 Task: Create a rule from the Routing list, Task moved to a section -> Set Priority in the project AgileImpact , set the section as To-Do and set the priority of the task as  High
Action: Mouse moved to (1156, 105)
Screenshot: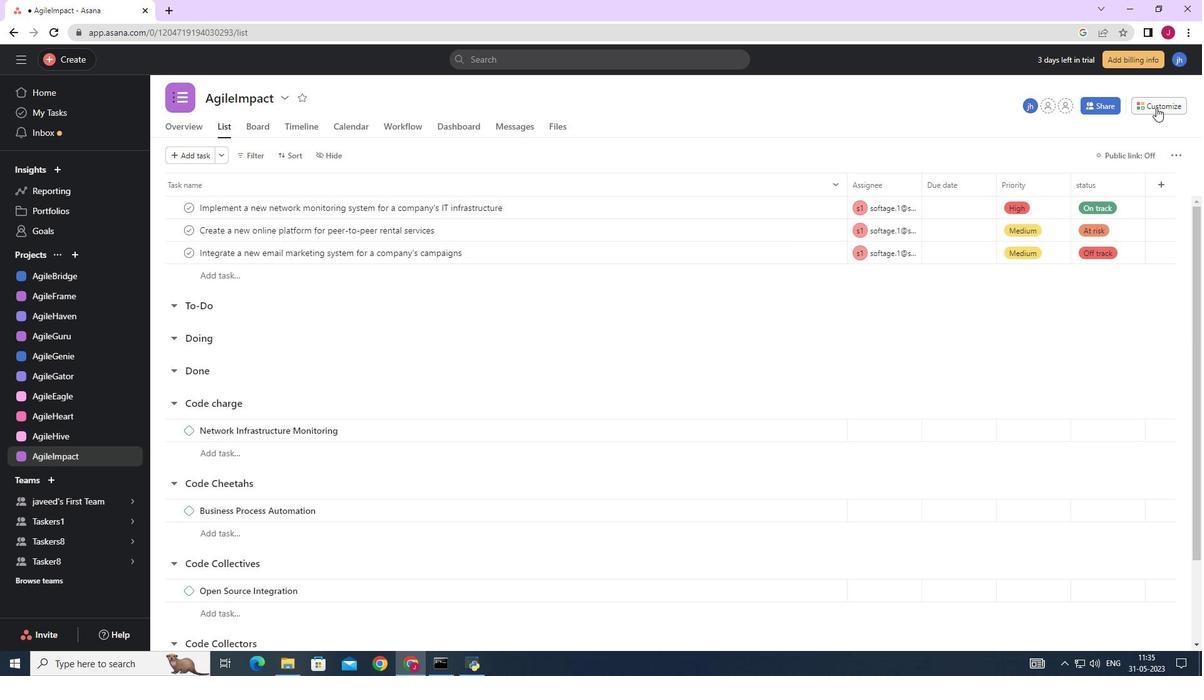 
Action: Mouse pressed left at (1156, 105)
Screenshot: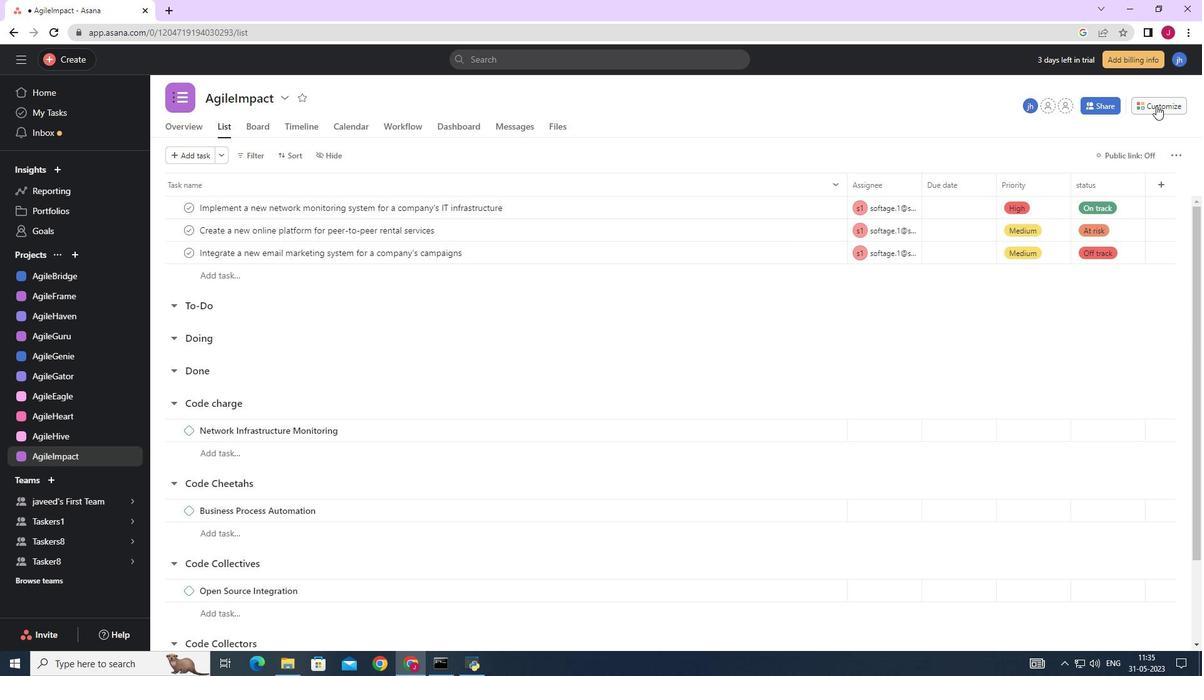 
Action: Mouse moved to (948, 271)
Screenshot: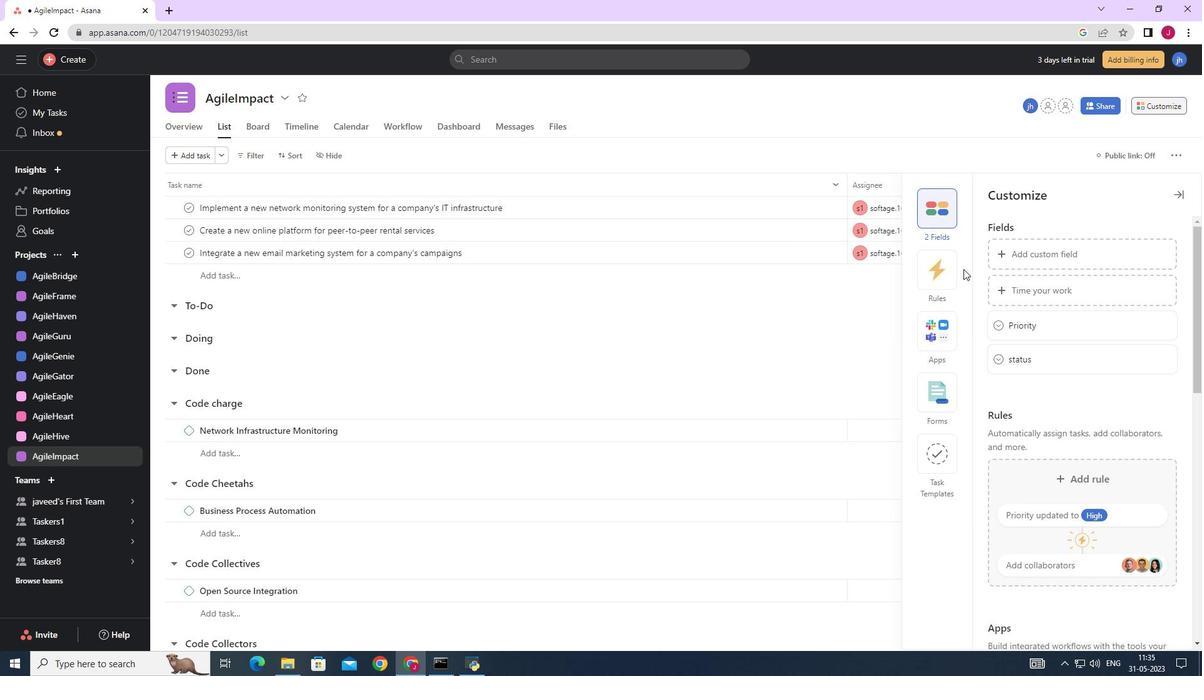 
Action: Mouse pressed left at (948, 271)
Screenshot: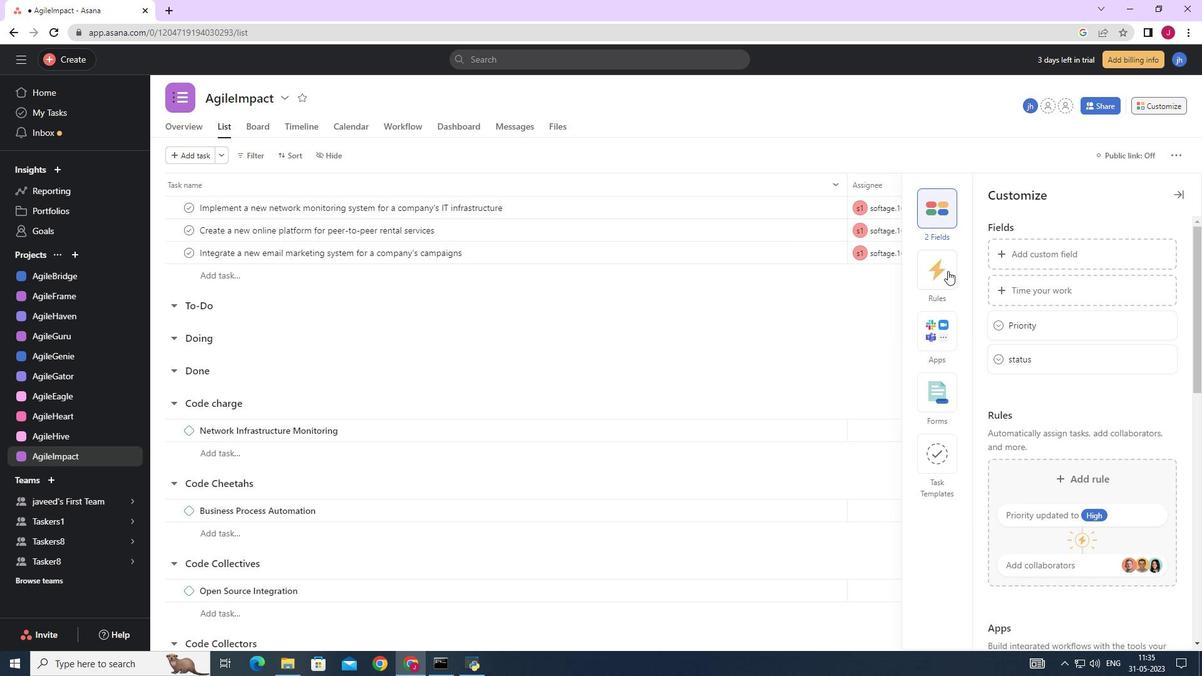 
Action: Mouse moved to (1055, 284)
Screenshot: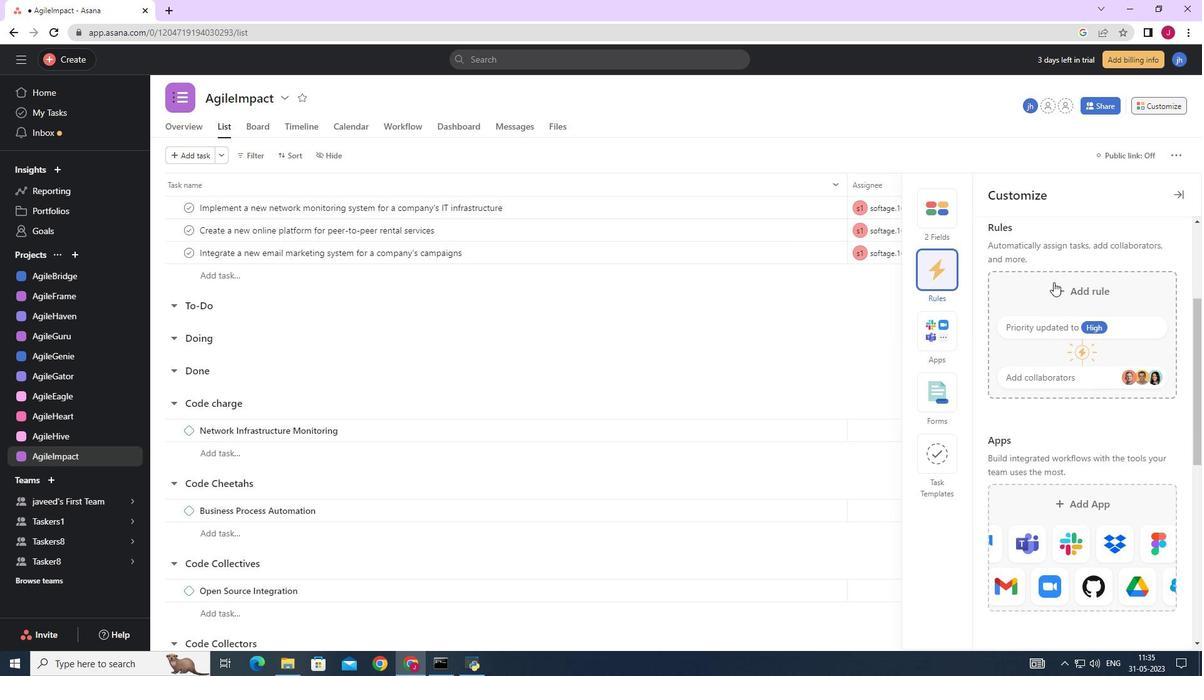 
Action: Mouse pressed left at (1055, 284)
Screenshot: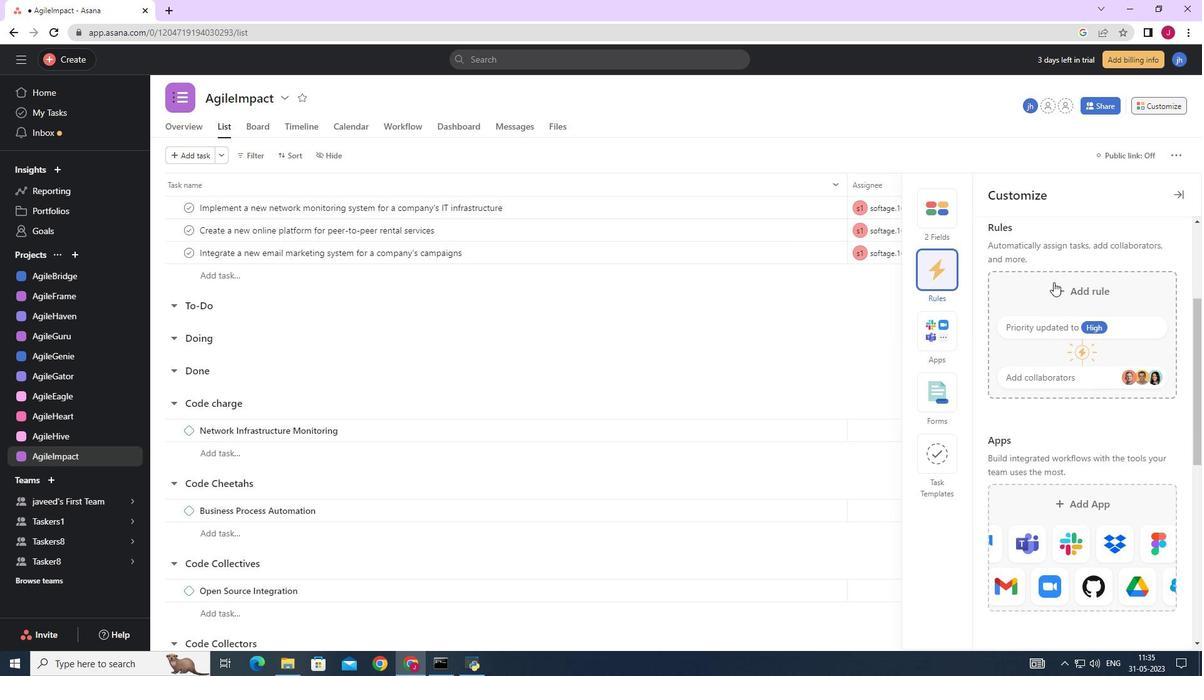 
Action: Mouse moved to (265, 162)
Screenshot: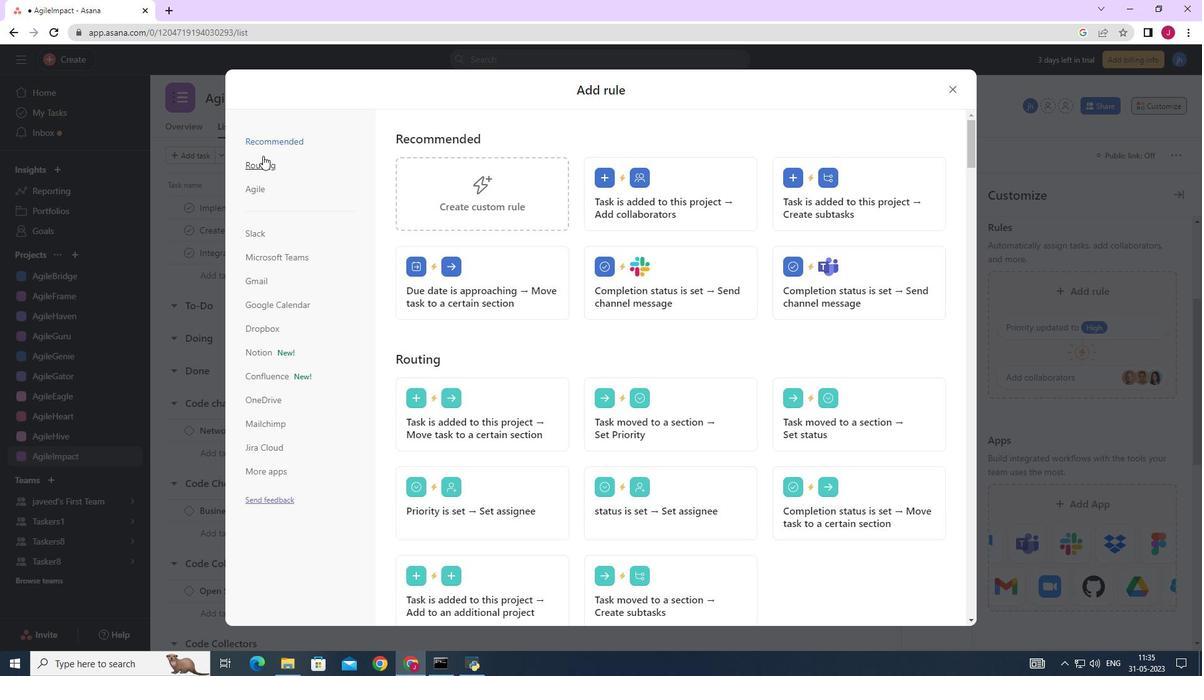 
Action: Mouse pressed left at (265, 162)
Screenshot: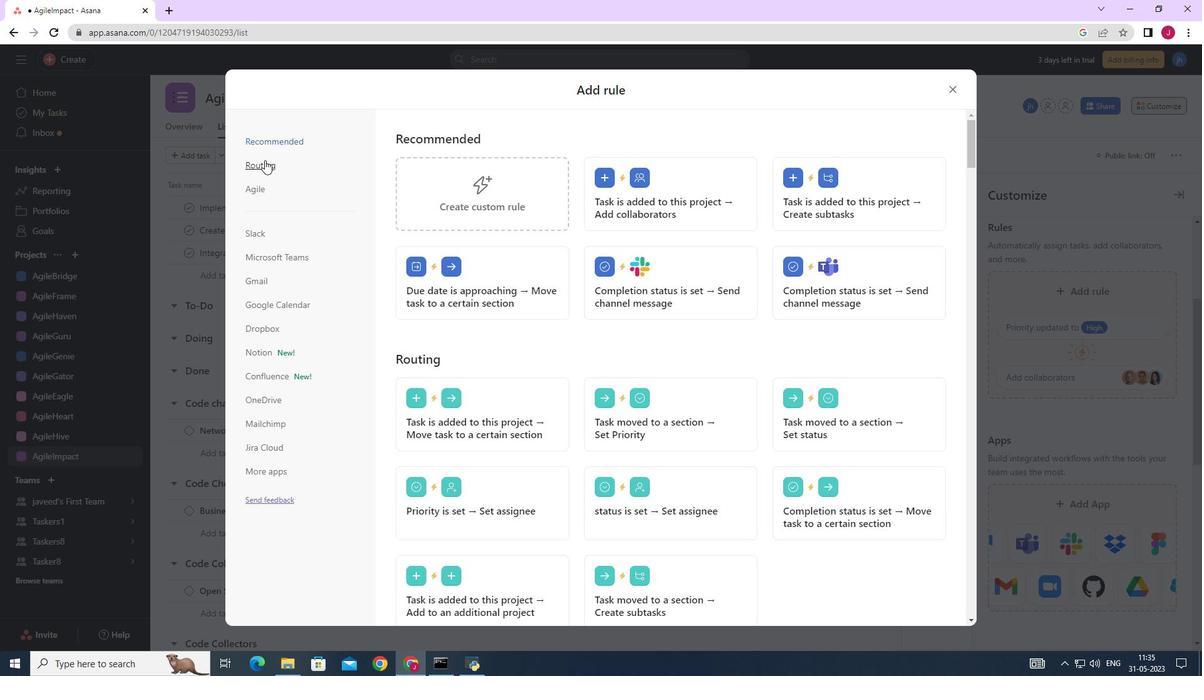 
Action: Mouse moved to (696, 195)
Screenshot: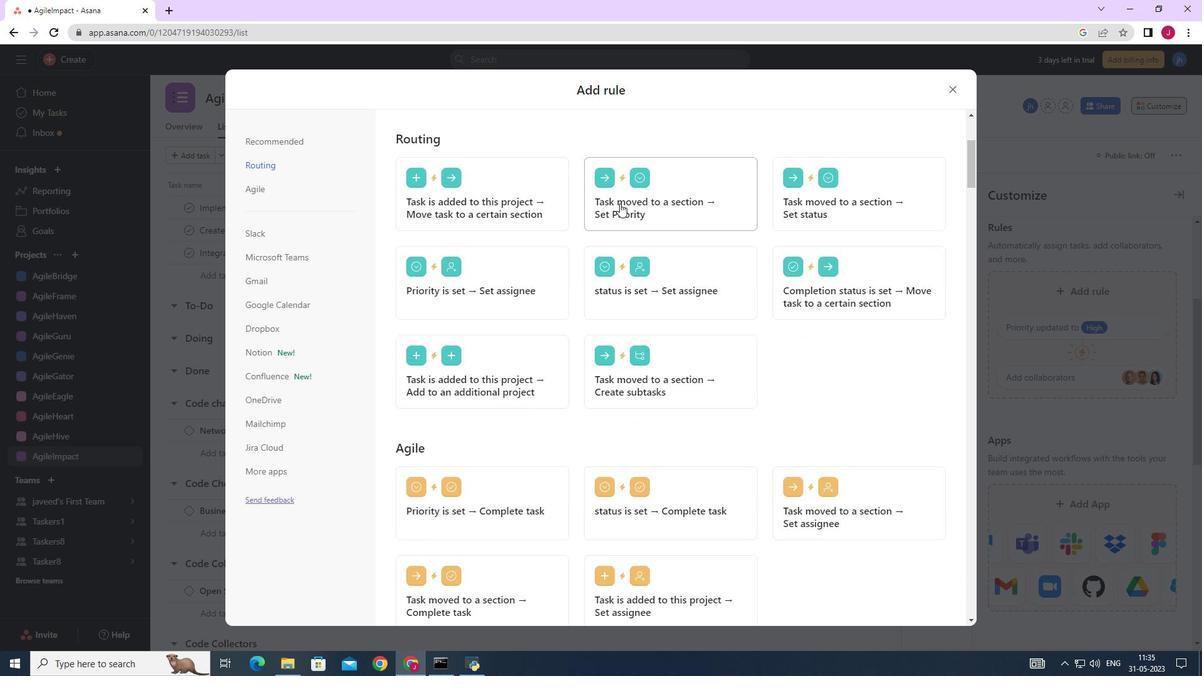 
Action: Mouse pressed left at (696, 195)
Screenshot: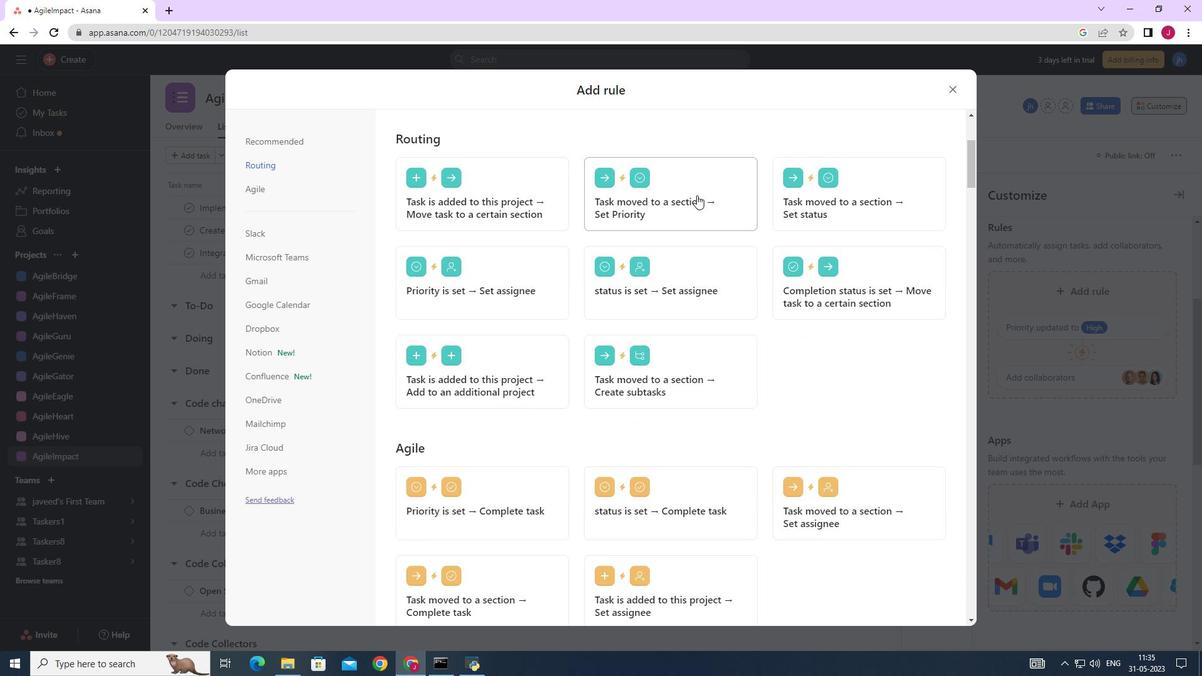 
Action: Mouse moved to (438, 337)
Screenshot: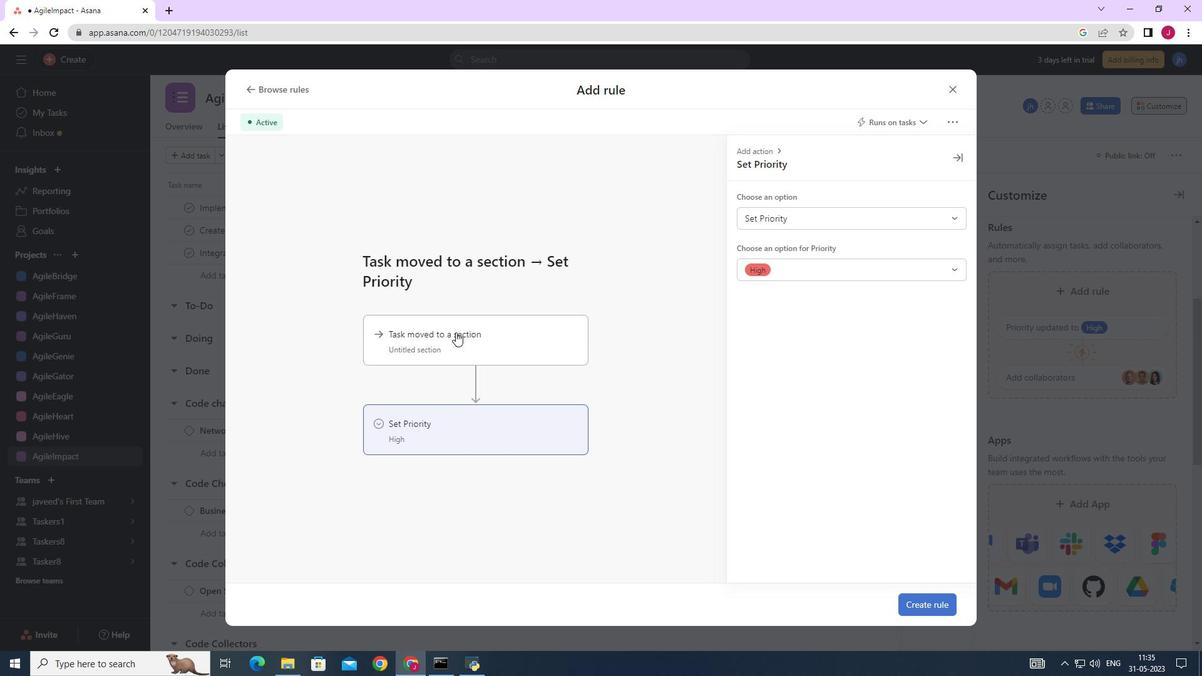 
Action: Mouse pressed left at (438, 337)
Screenshot: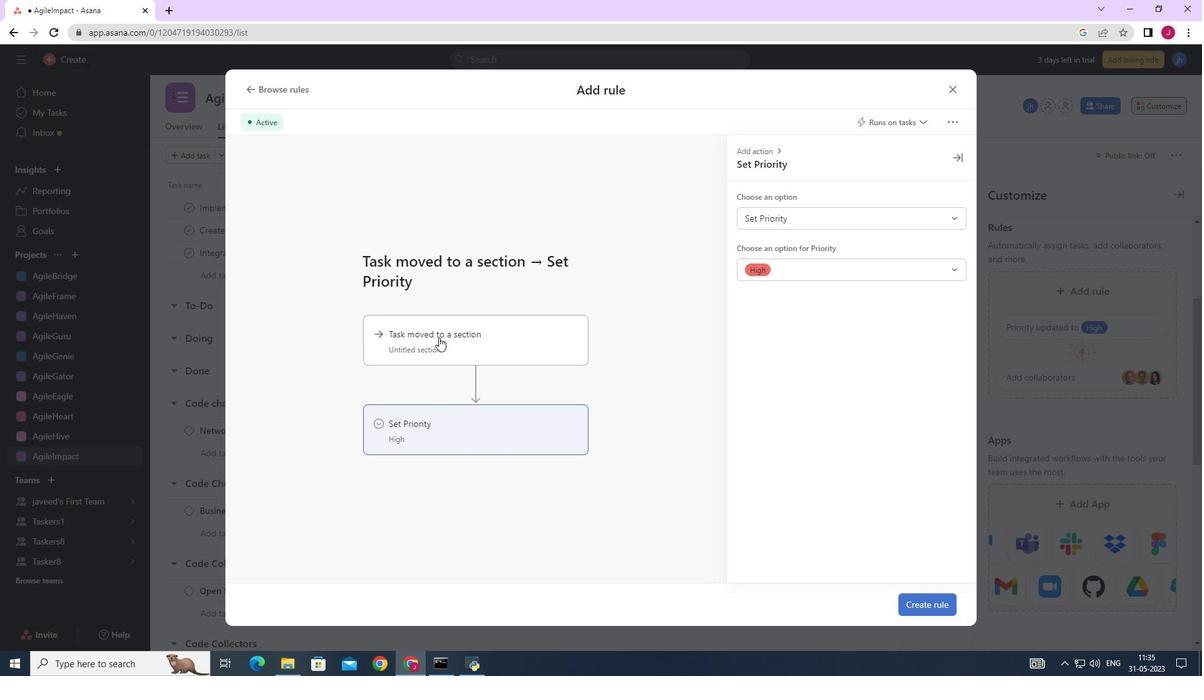 
Action: Mouse moved to (809, 211)
Screenshot: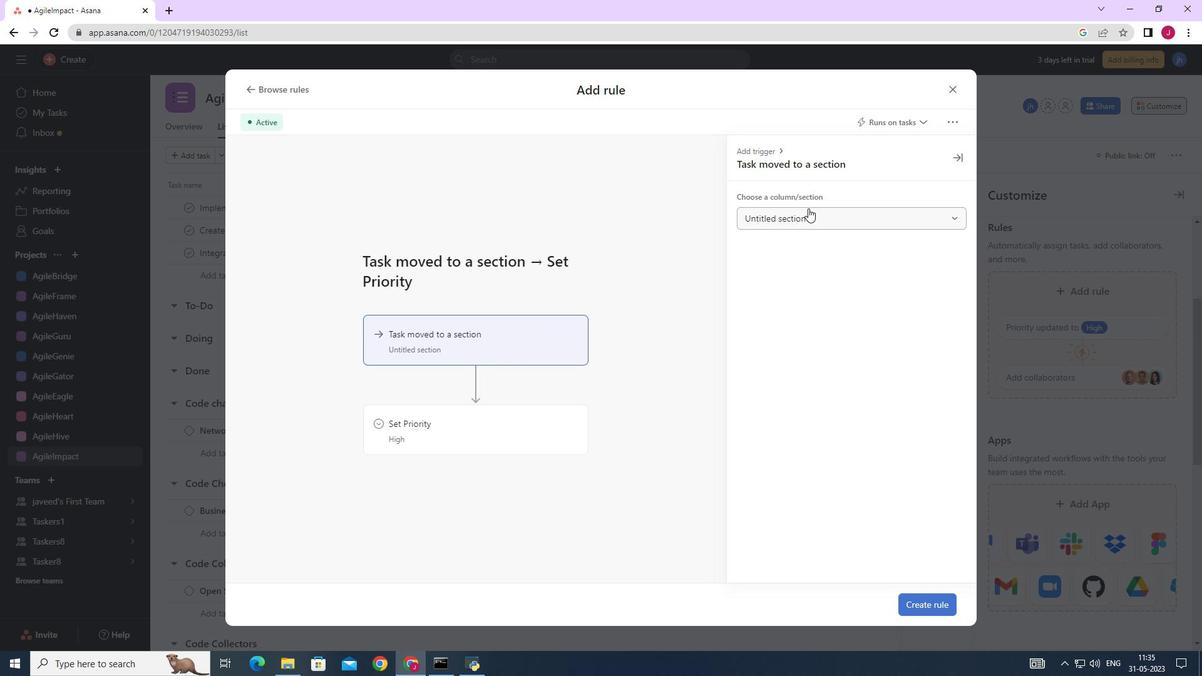 
Action: Mouse pressed left at (809, 211)
Screenshot: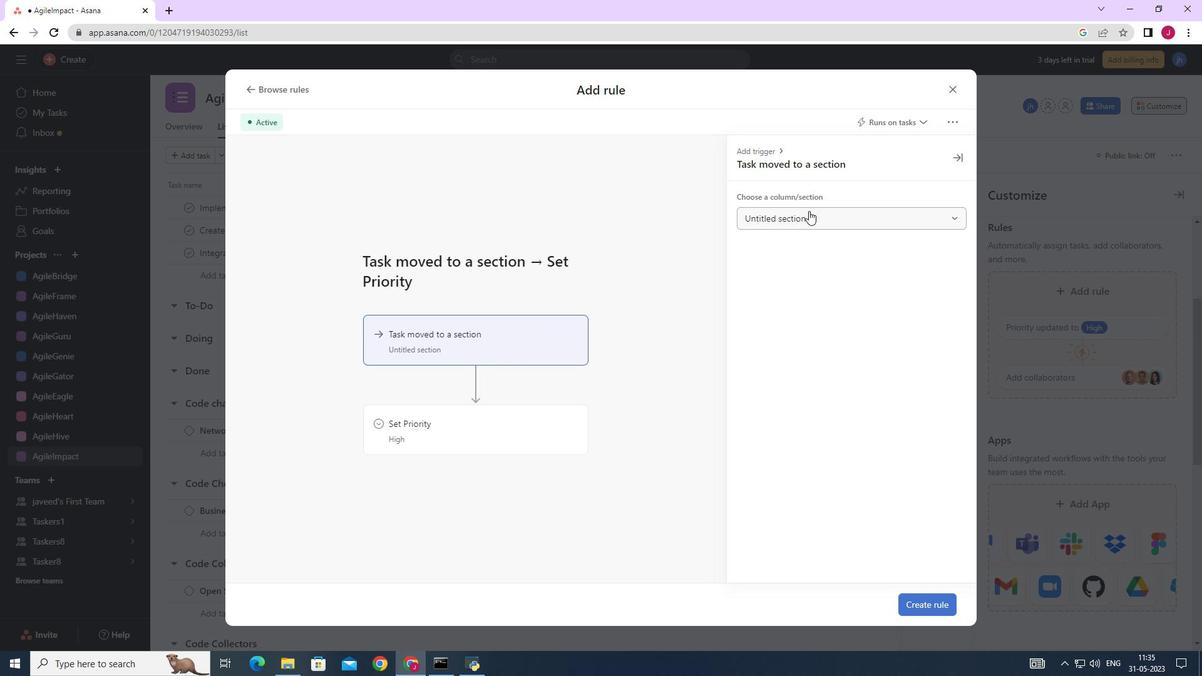 
Action: Mouse moved to (770, 265)
Screenshot: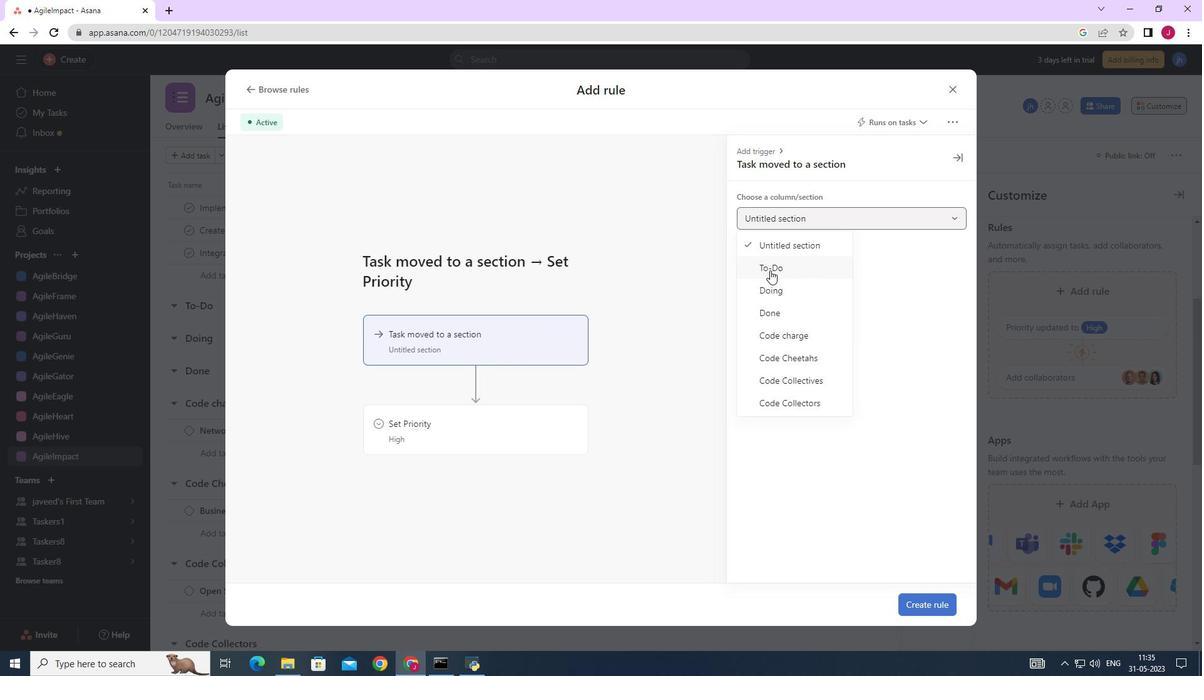 
Action: Mouse pressed left at (770, 265)
Screenshot: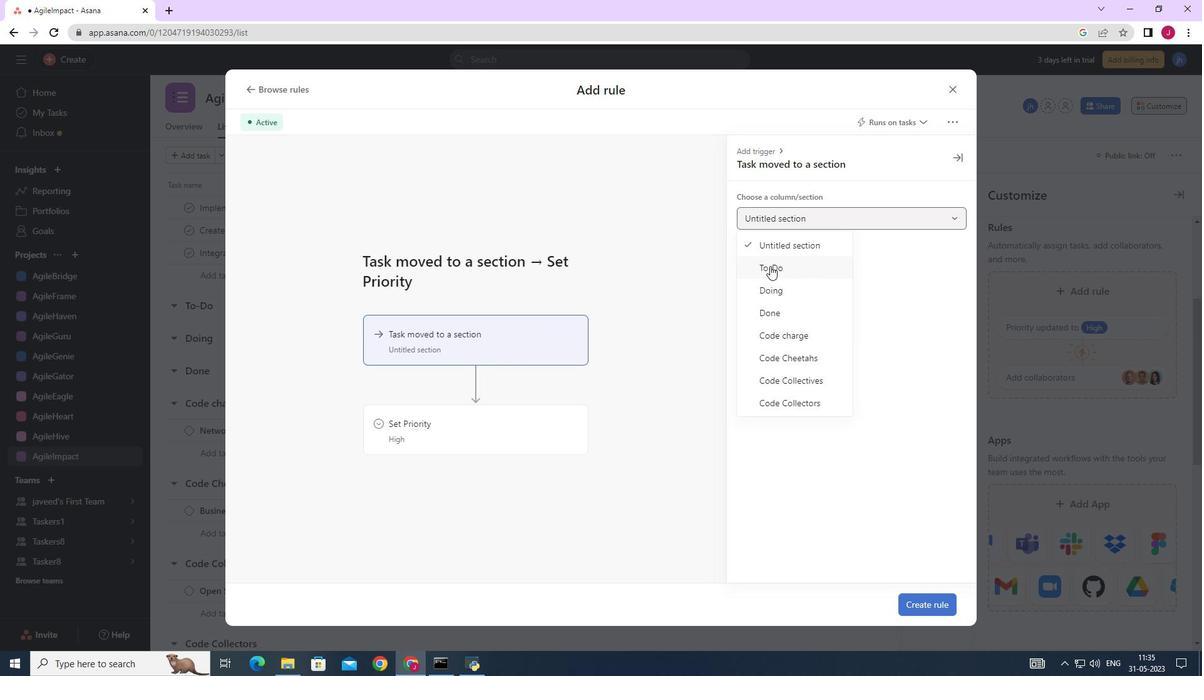 
Action: Mouse moved to (433, 432)
Screenshot: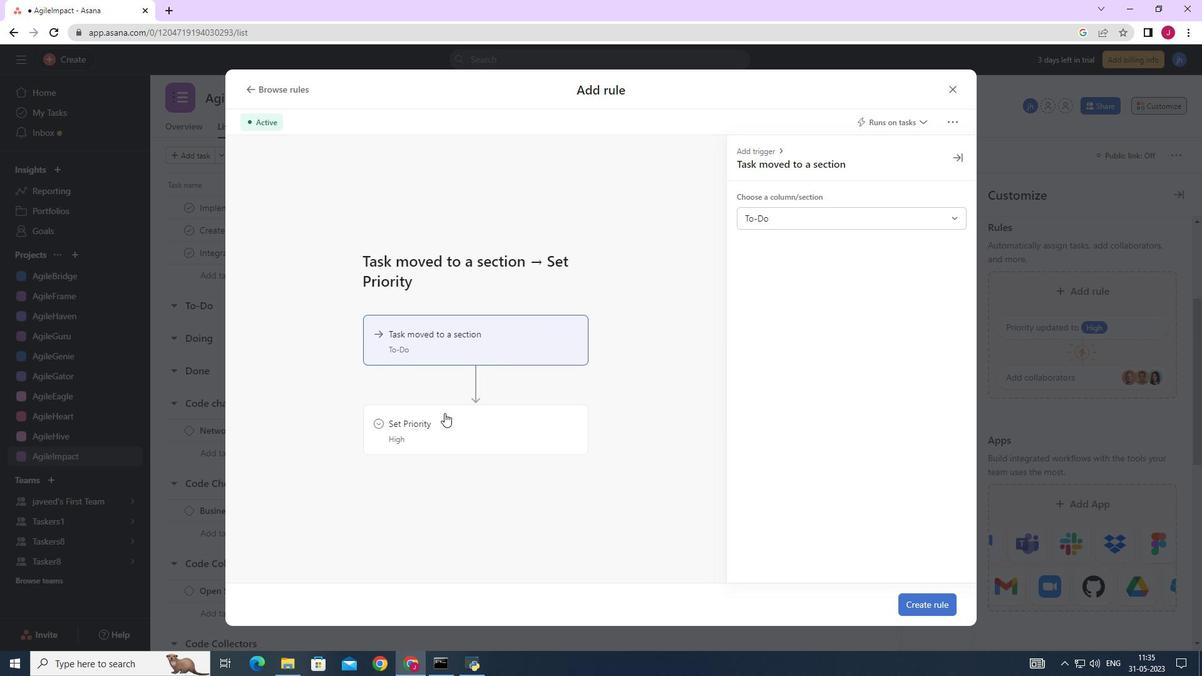 
Action: Mouse pressed left at (433, 432)
Screenshot: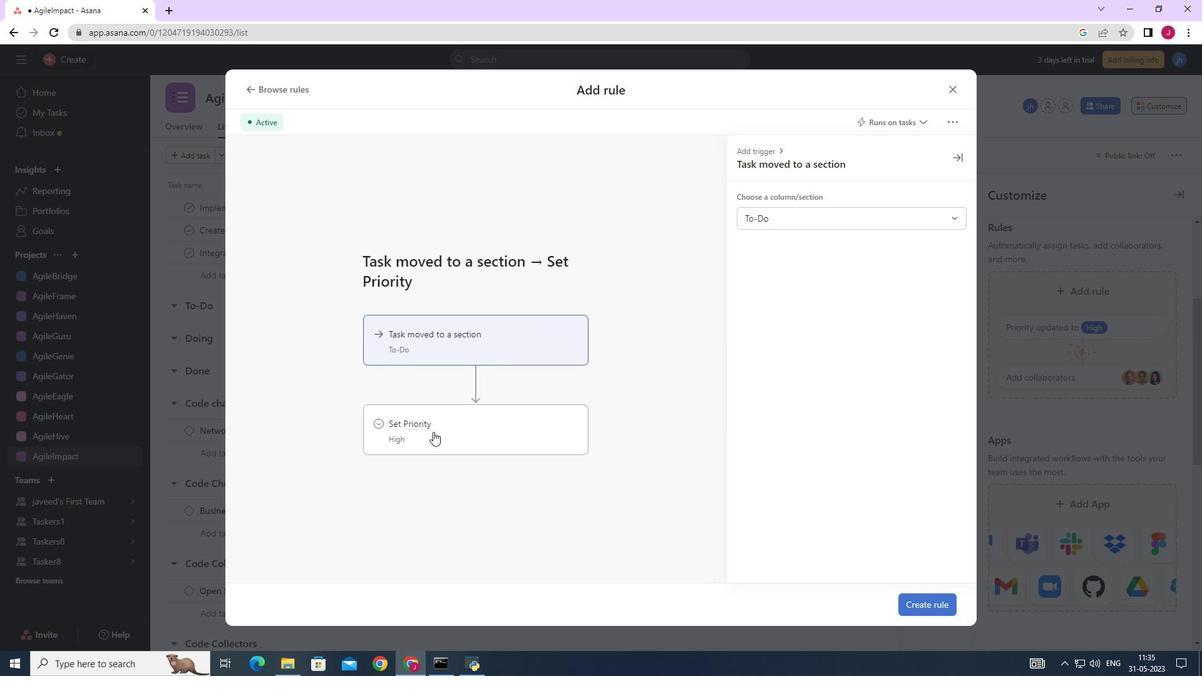 
Action: Mouse moved to (782, 208)
Screenshot: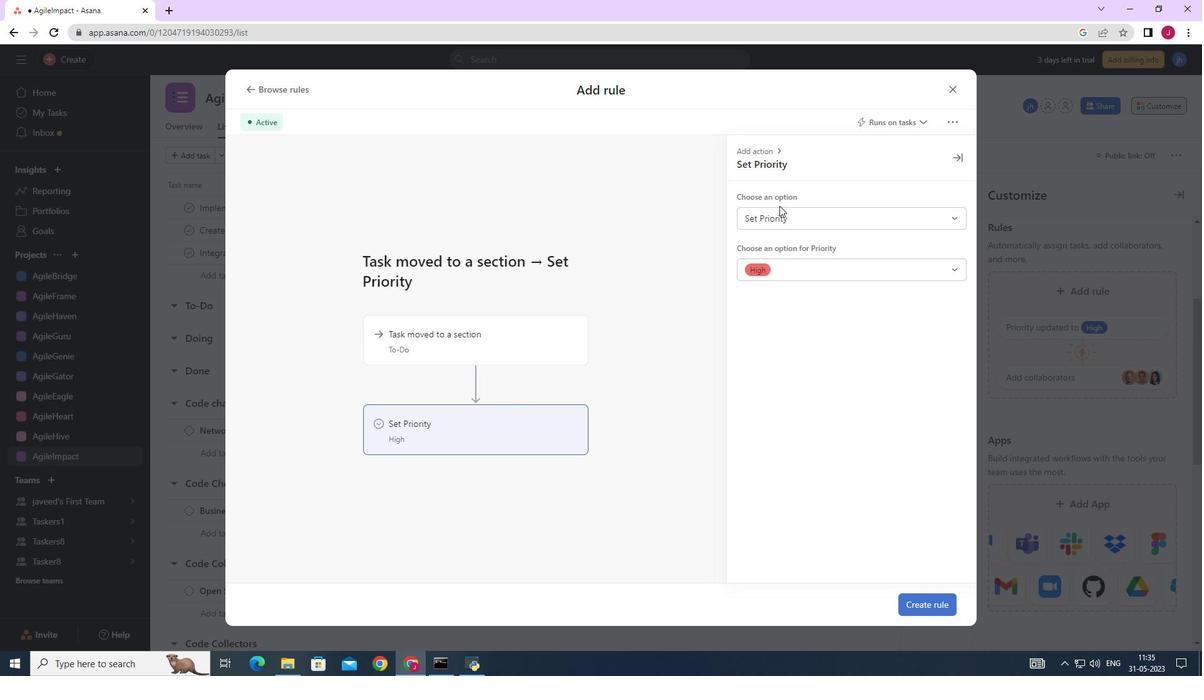 
Action: Mouse pressed left at (782, 208)
Screenshot: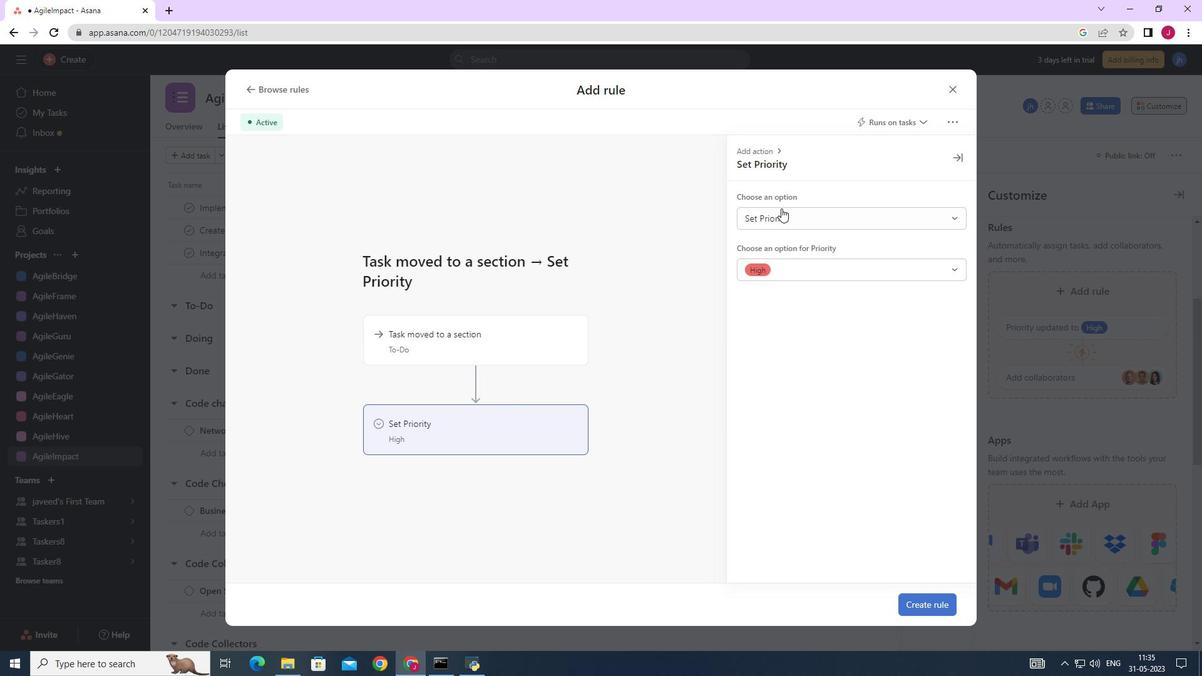 
Action: Mouse moved to (786, 246)
Screenshot: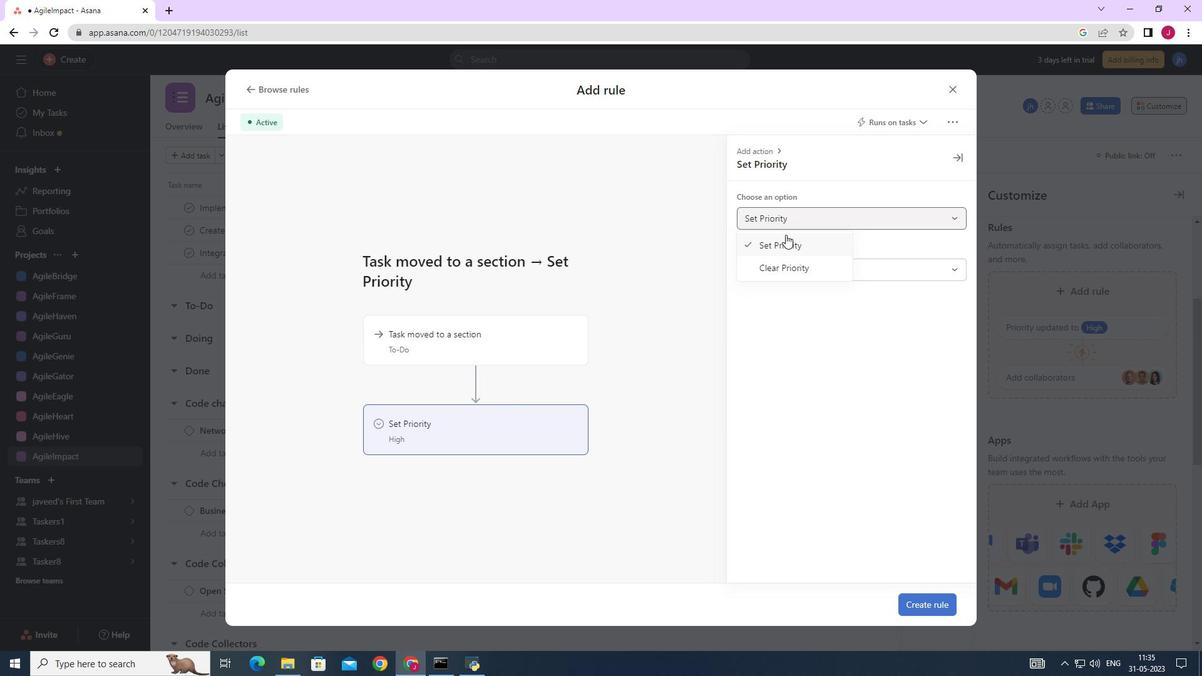 
Action: Mouse pressed left at (786, 246)
Screenshot: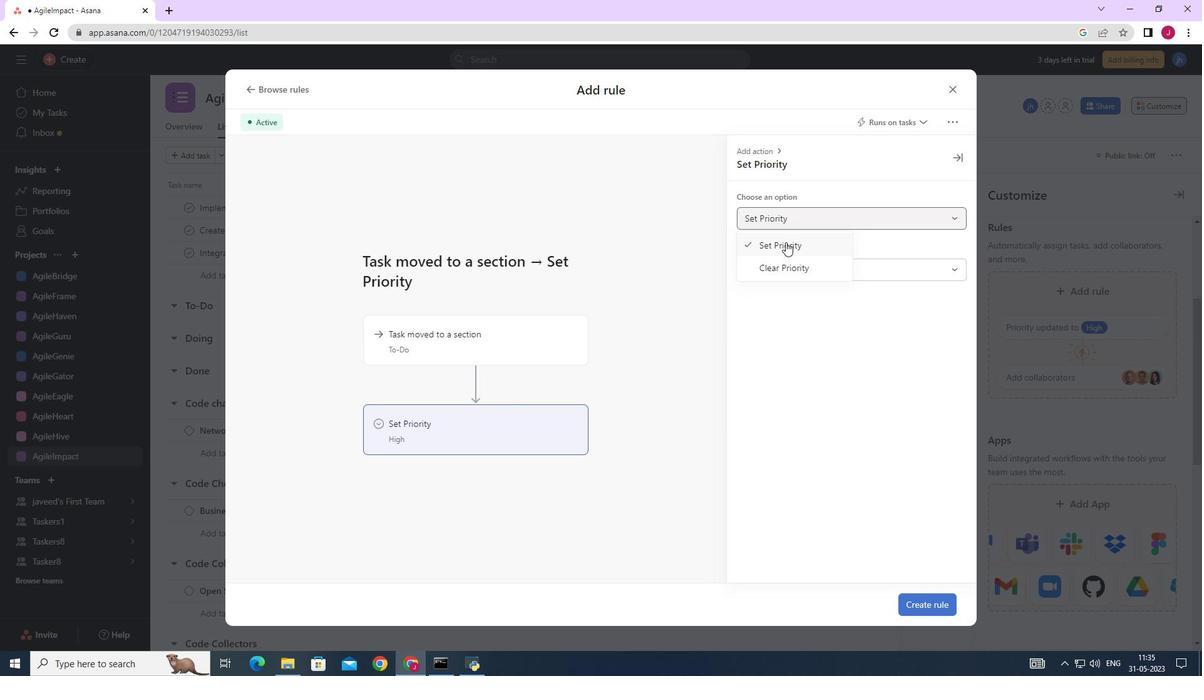 
Action: Mouse moved to (775, 264)
Screenshot: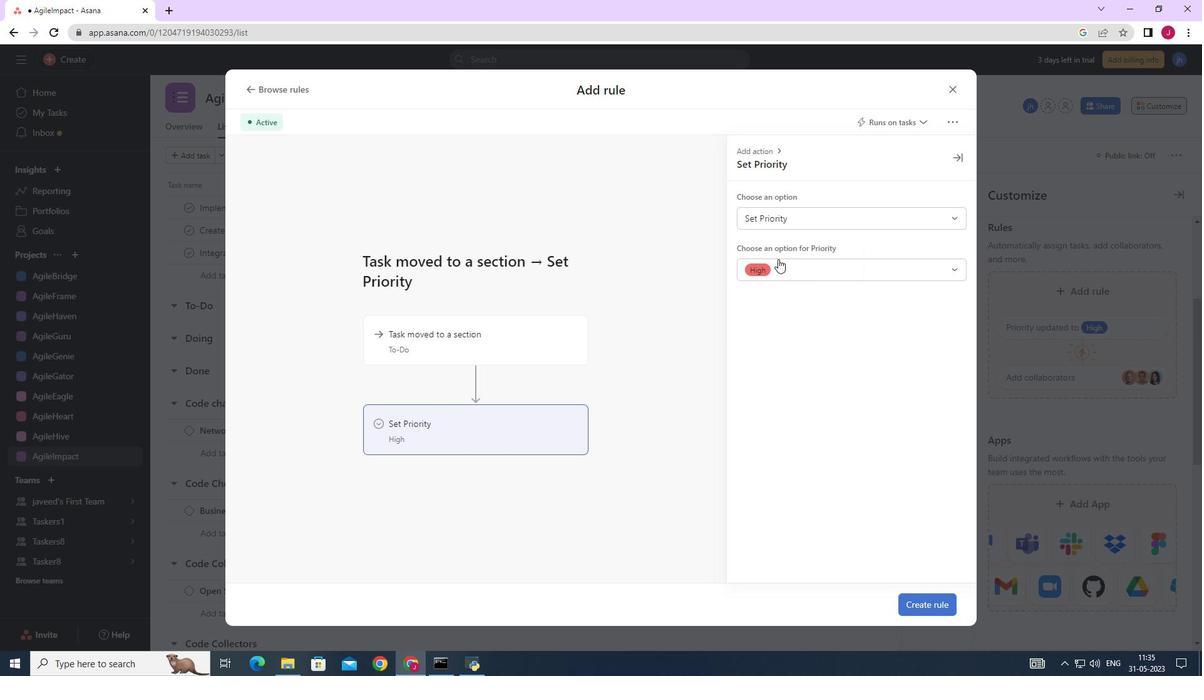 
Action: Mouse pressed left at (775, 264)
Screenshot: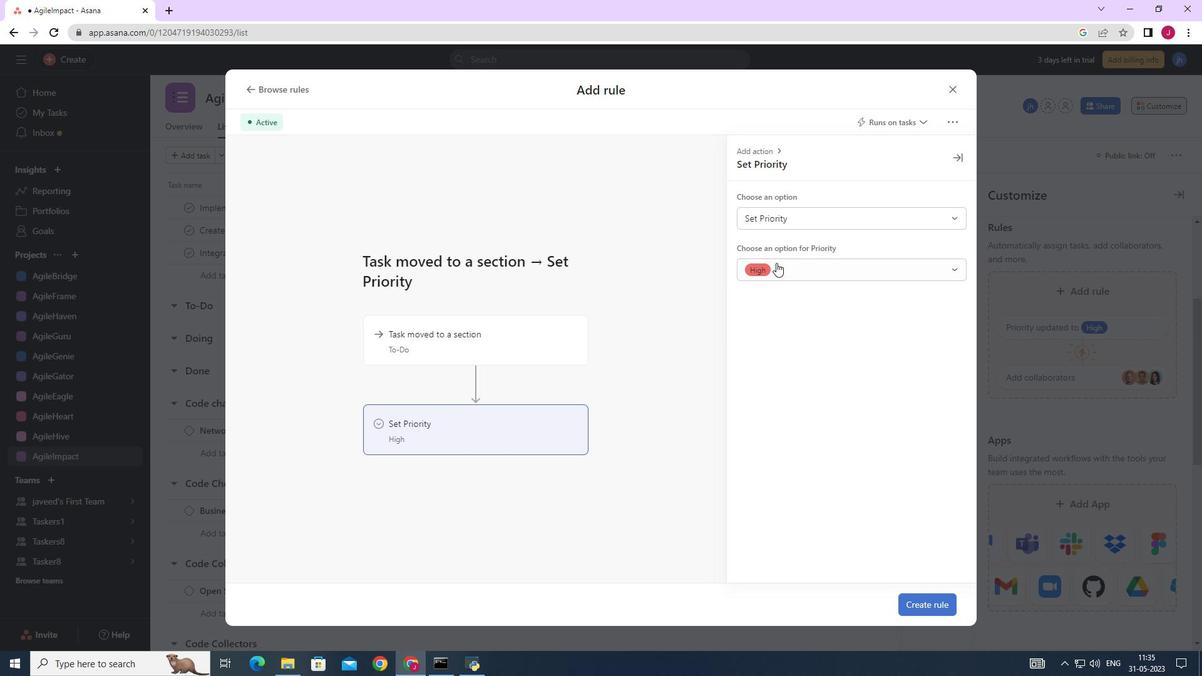 
Action: Mouse moved to (773, 299)
Screenshot: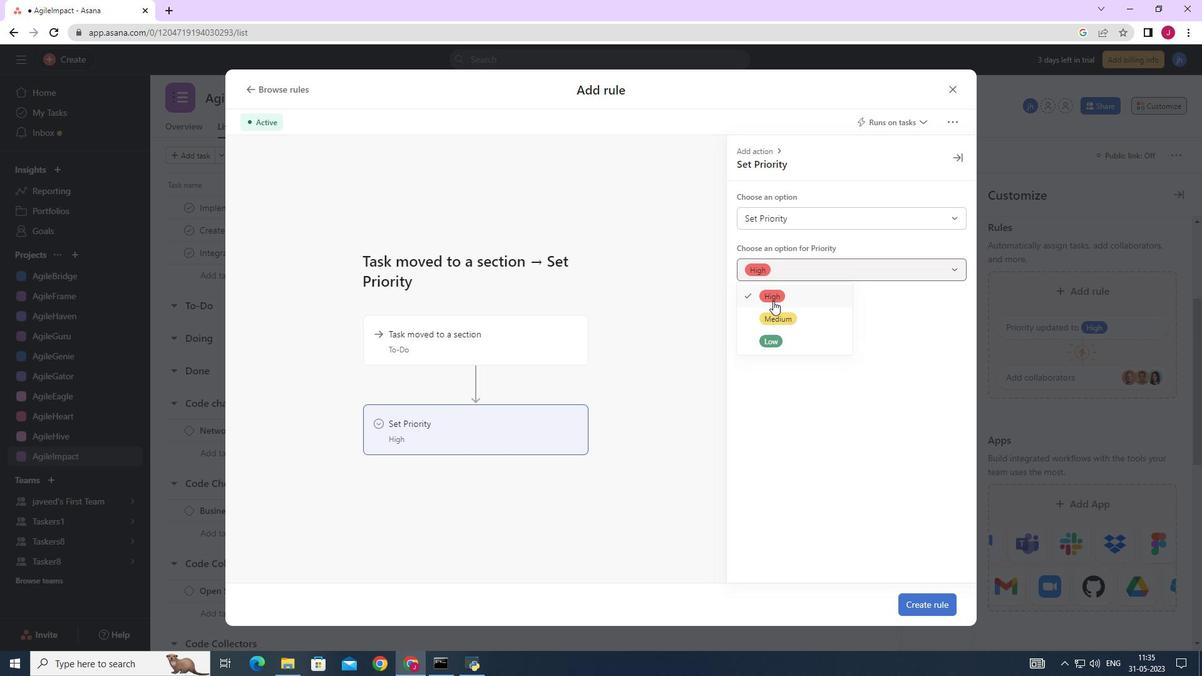 
Action: Mouse pressed left at (773, 299)
Screenshot: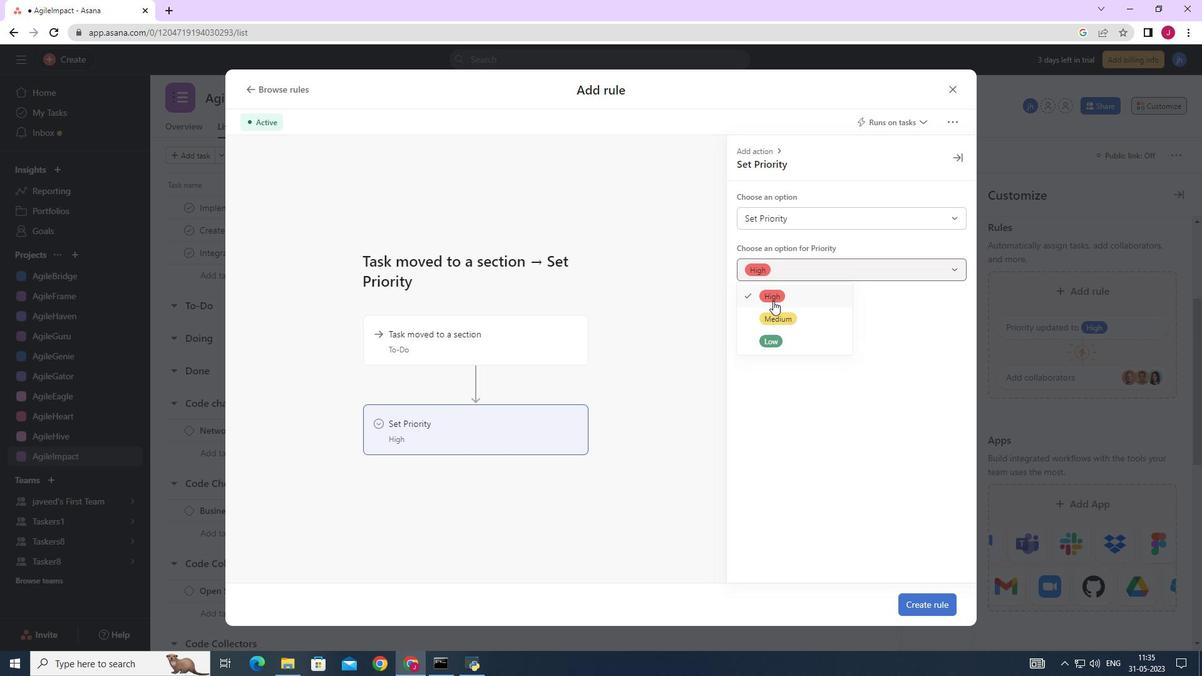 
Action: Mouse moved to (927, 606)
Screenshot: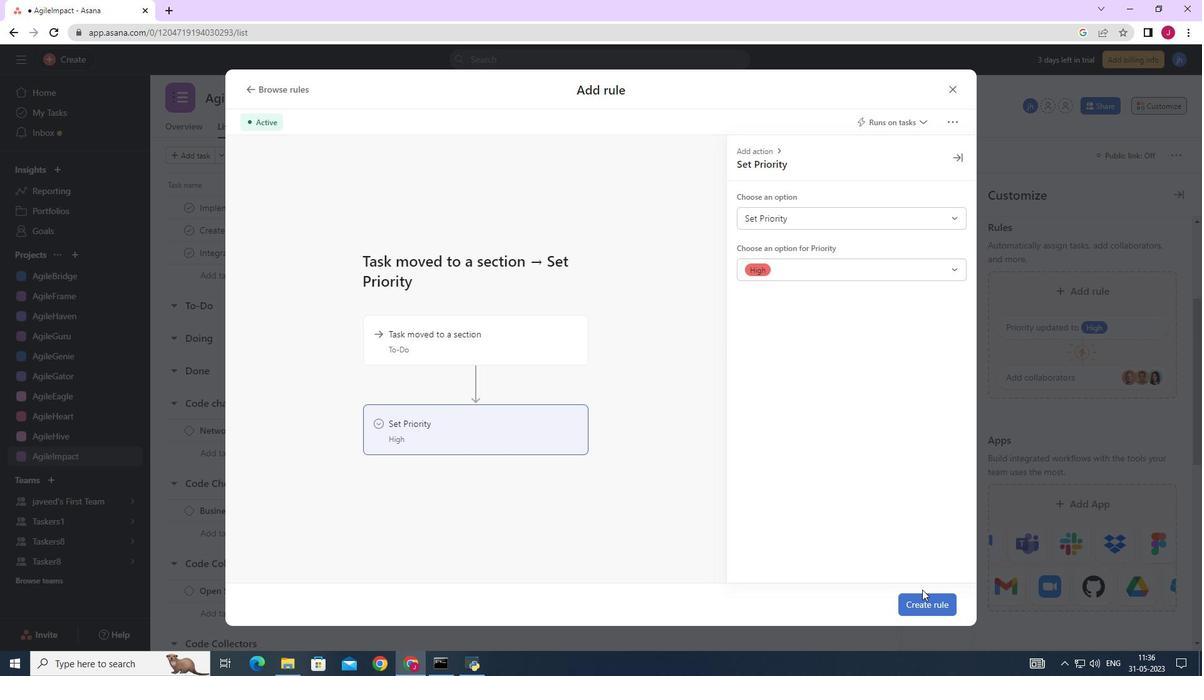 
Action: Mouse pressed left at (927, 606)
Screenshot: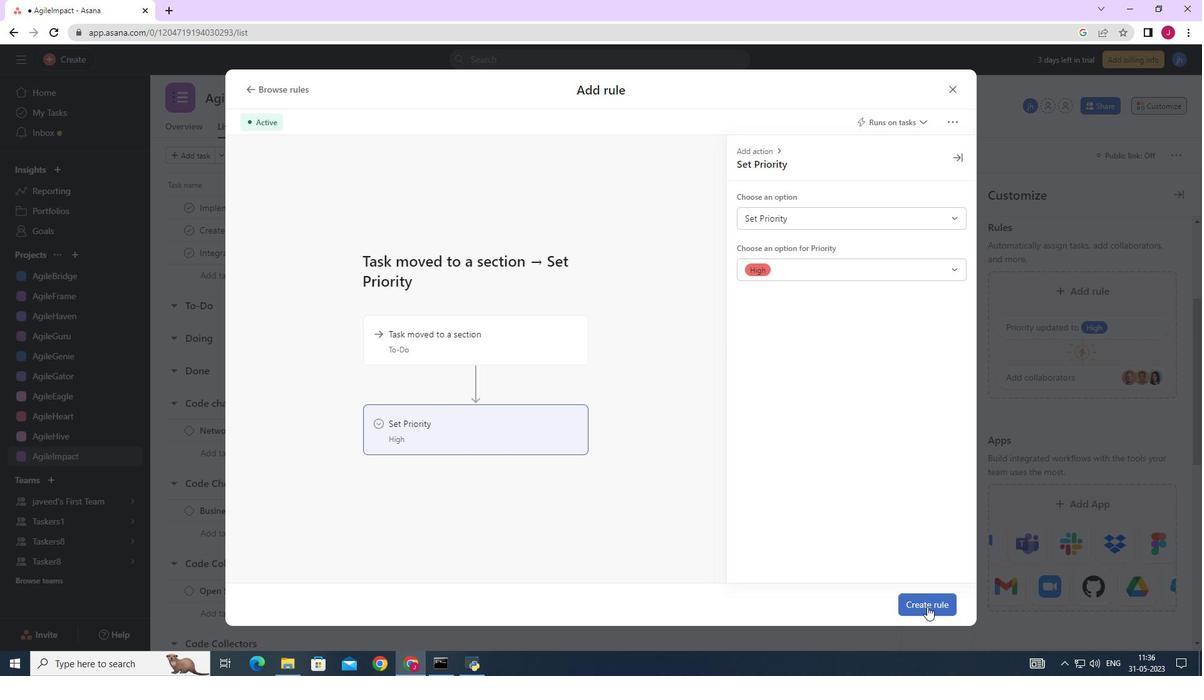 
Action: Mouse moved to (923, 605)
Screenshot: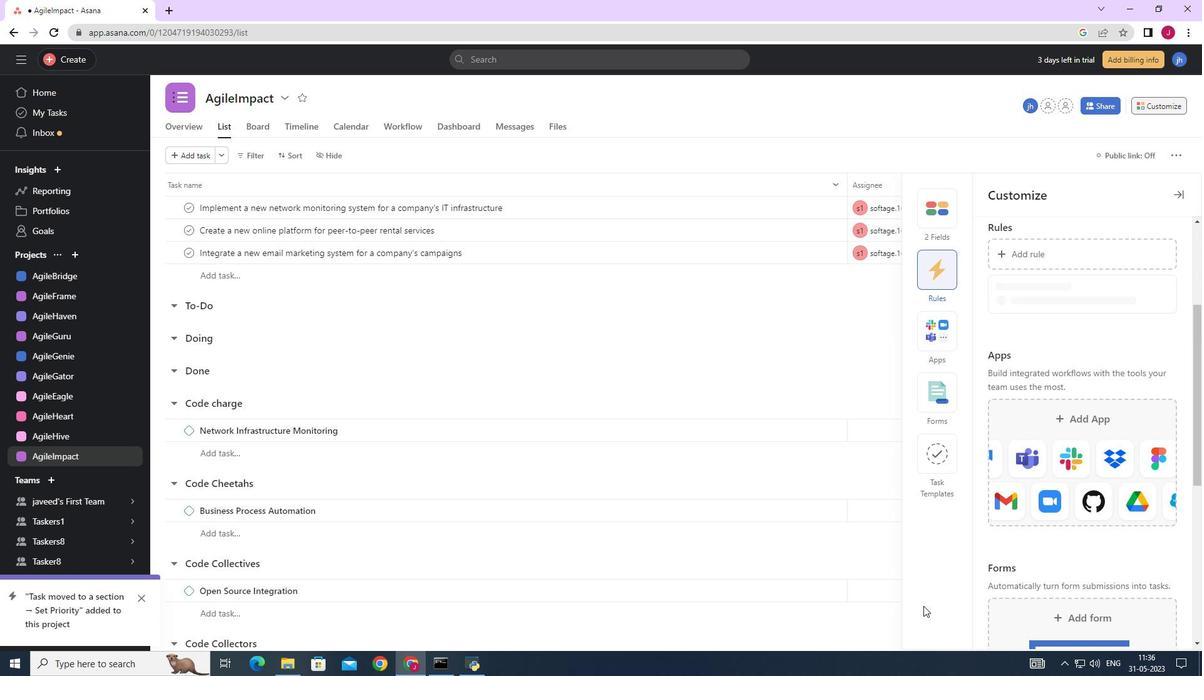 
